 Task: Search for emails with the subject 'Urgent Requirement' in all Outlook items.
Action: Mouse moved to (500, 13)
Screenshot: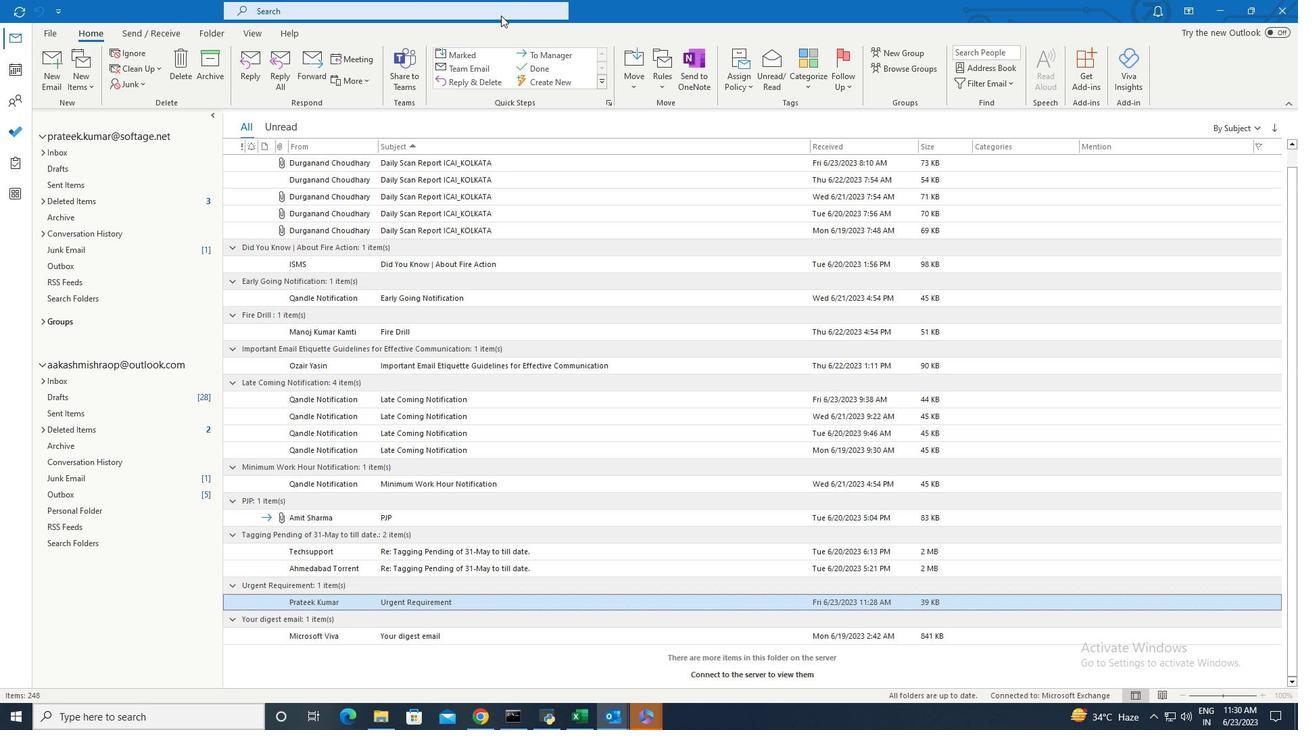 
Action: Mouse pressed left at (500, 13)
Screenshot: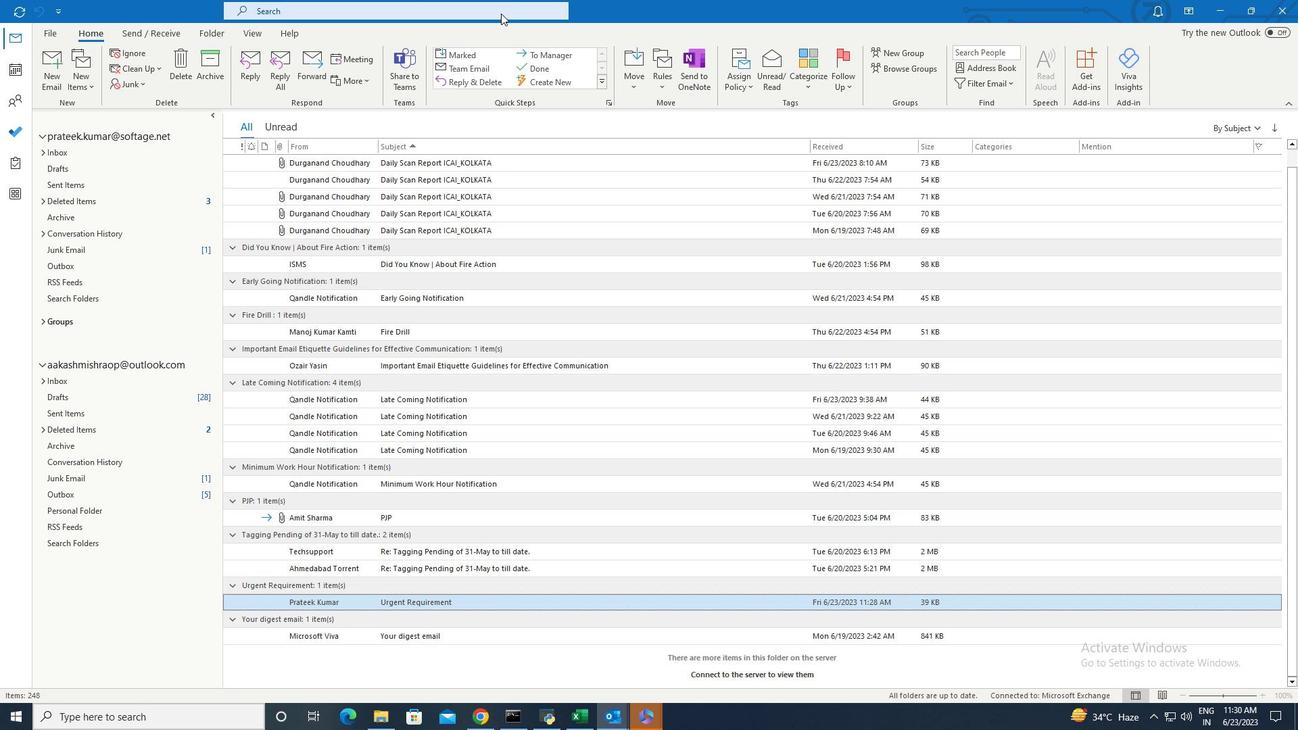 
Action: Mouse moved to (538, 10)
Screenshot: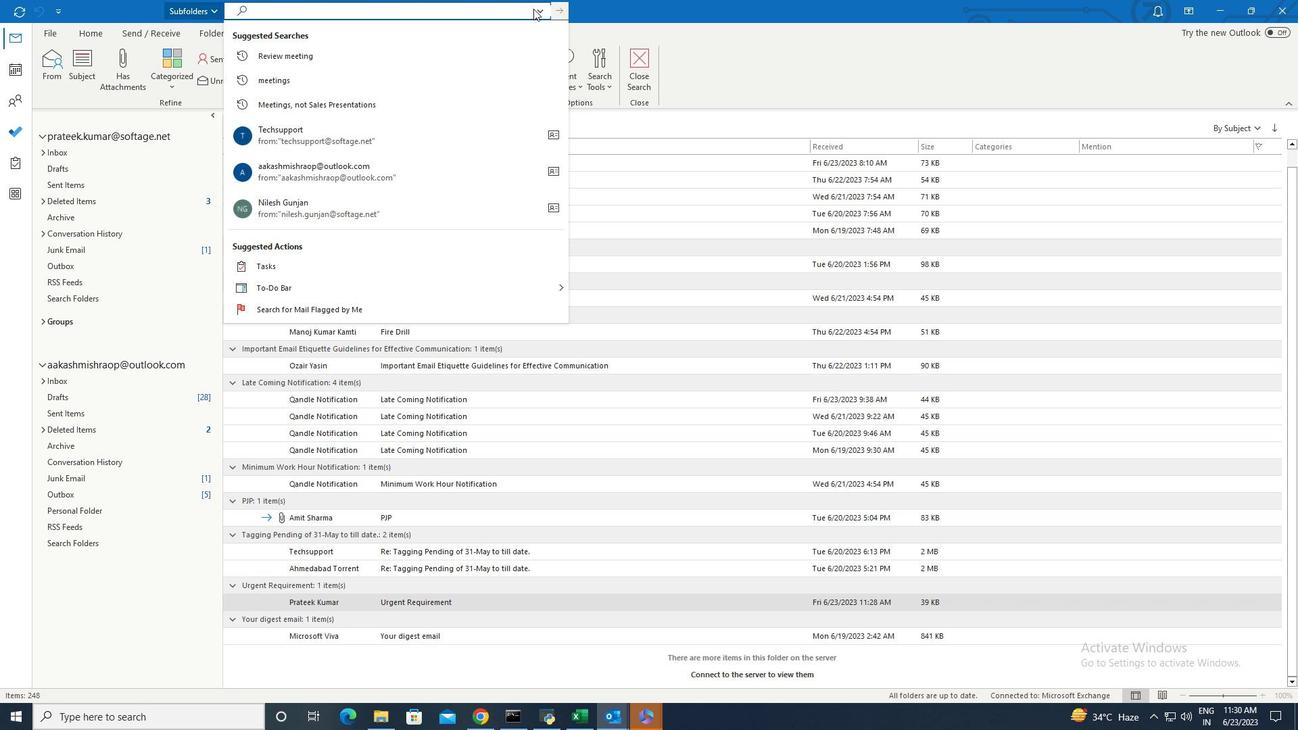 
Action: Mouse pressed left at (538, 10)
Screenshot: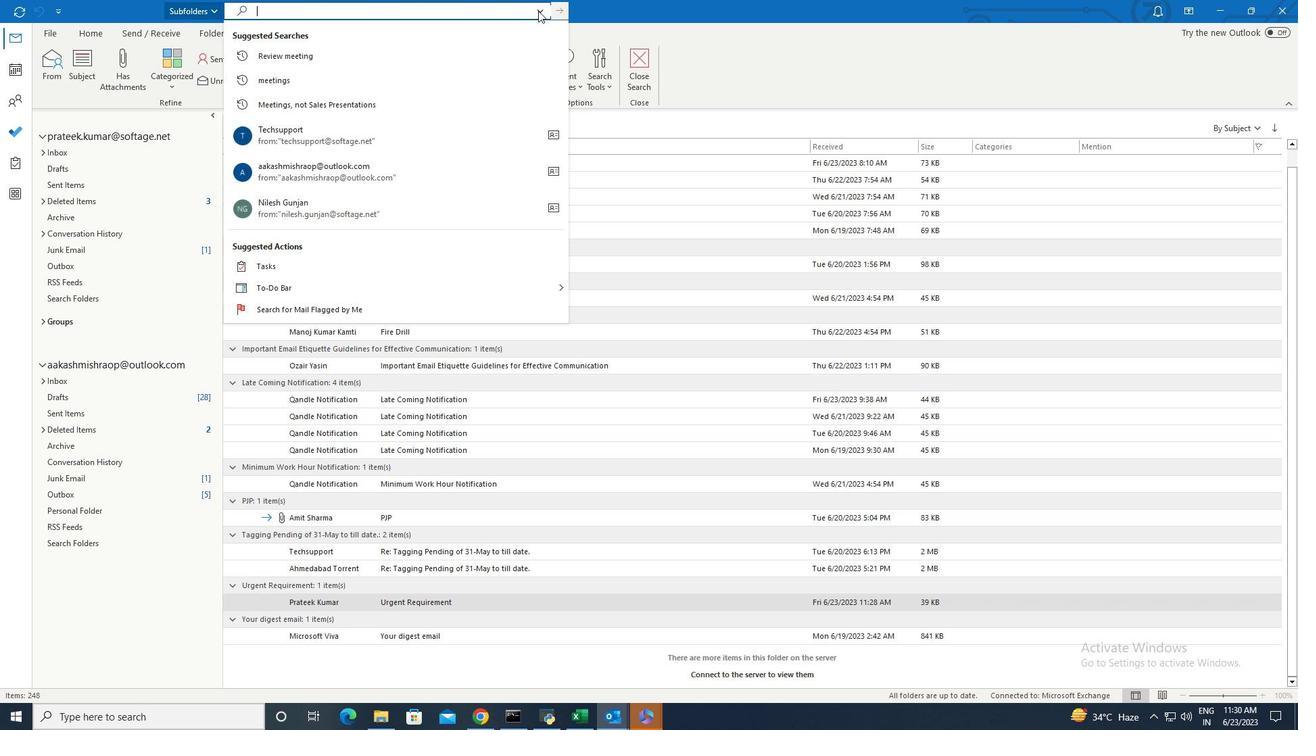 
Action: Mouse moved to (534, 29)
Screenshot: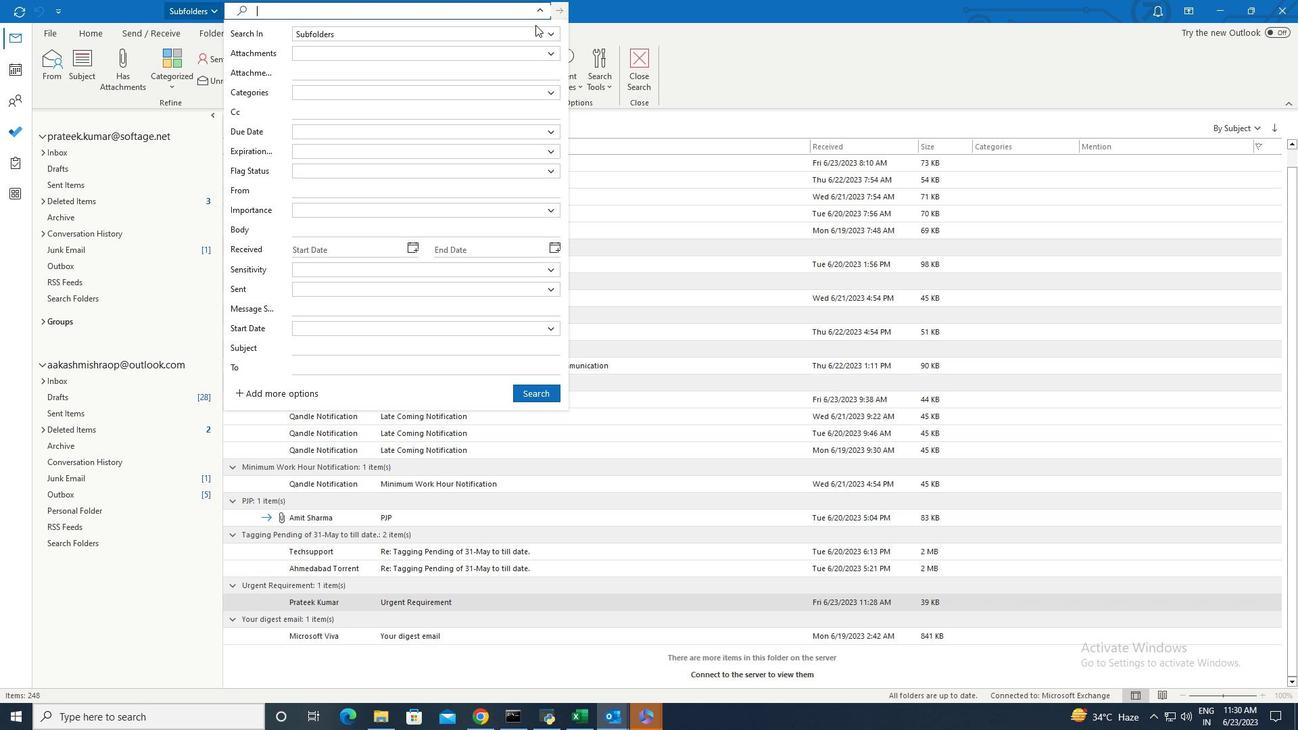 
Action: Mouse pressed left at (534, 29)
Screenshot: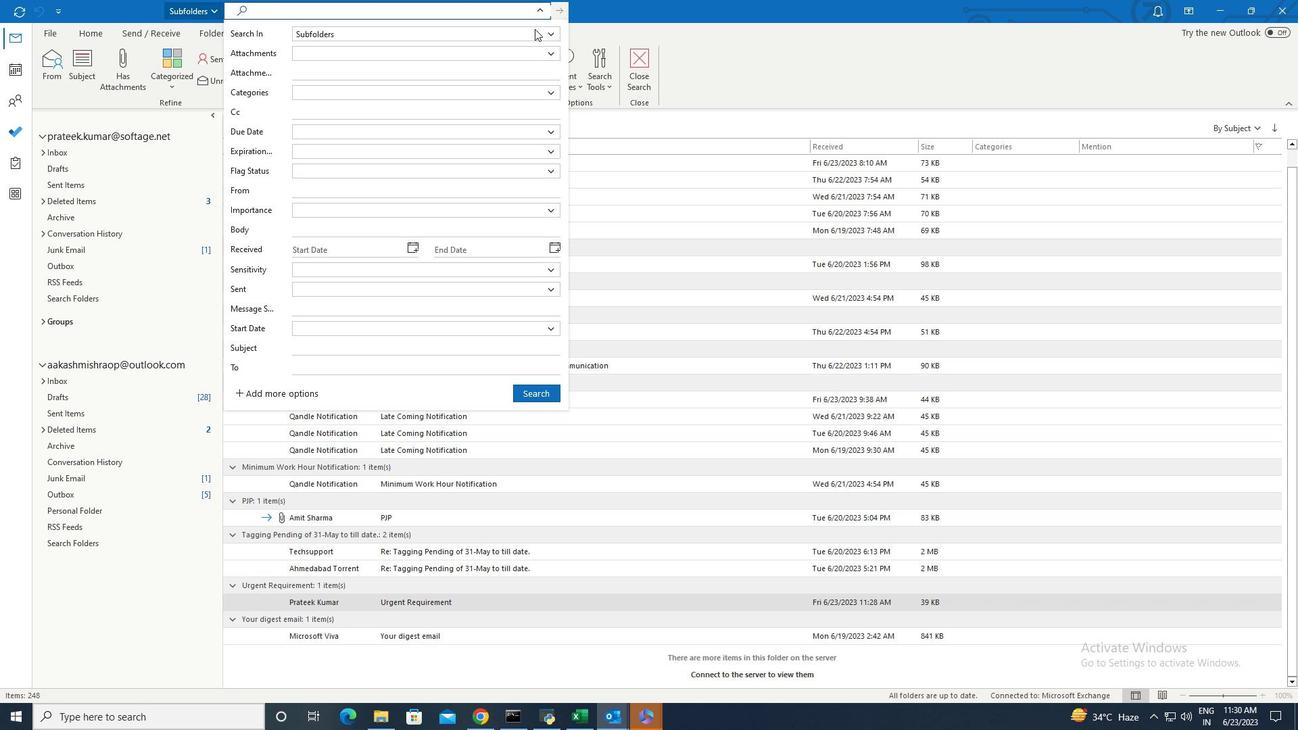 
Action: Mouse moved to (382, 98)
Screenshot: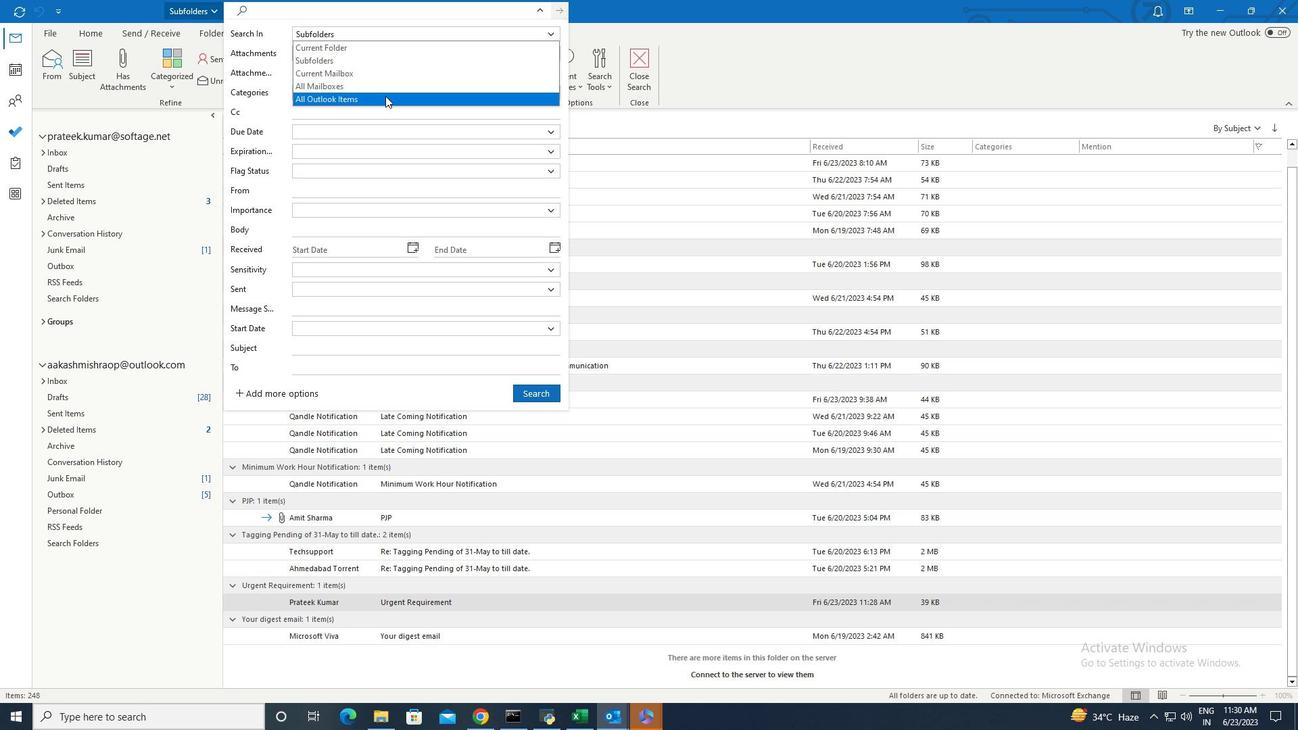 
Action: Mouse pressed left at (382, 98)
Screenshot: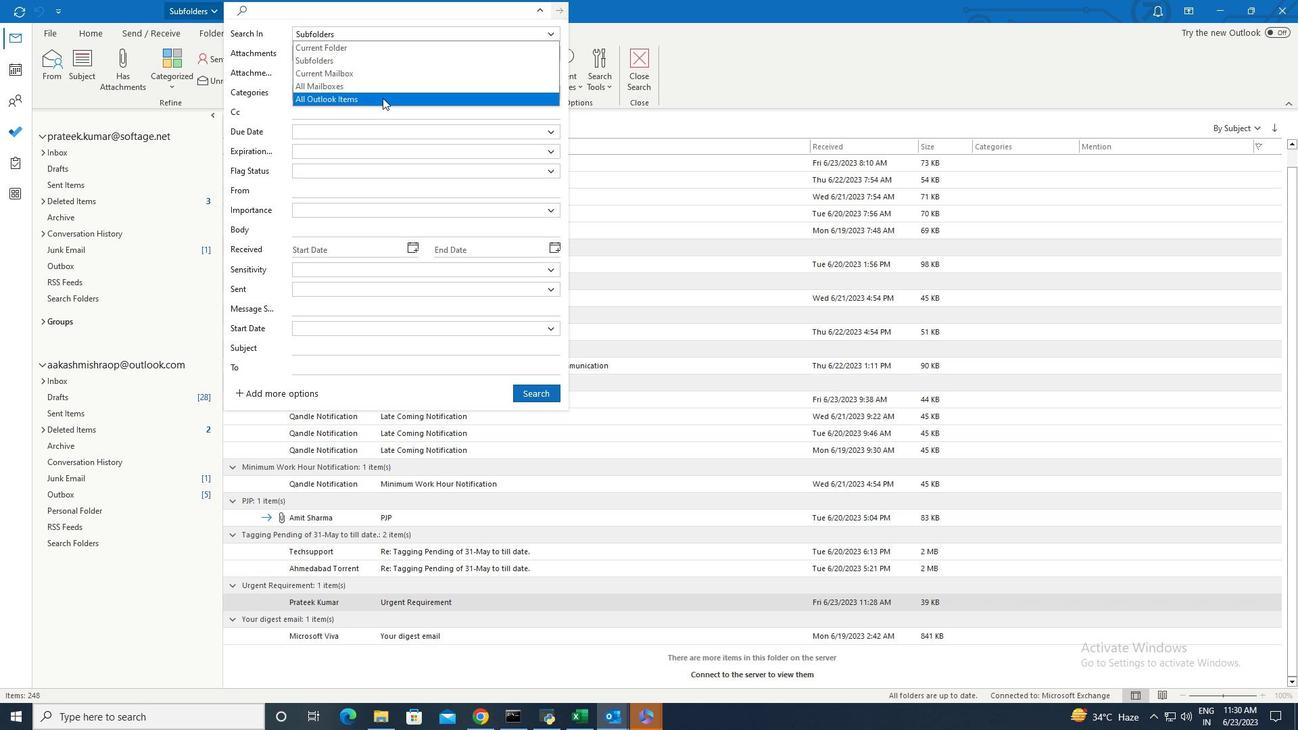 
Action: Mouse moved to (538, 12)
Screenshot: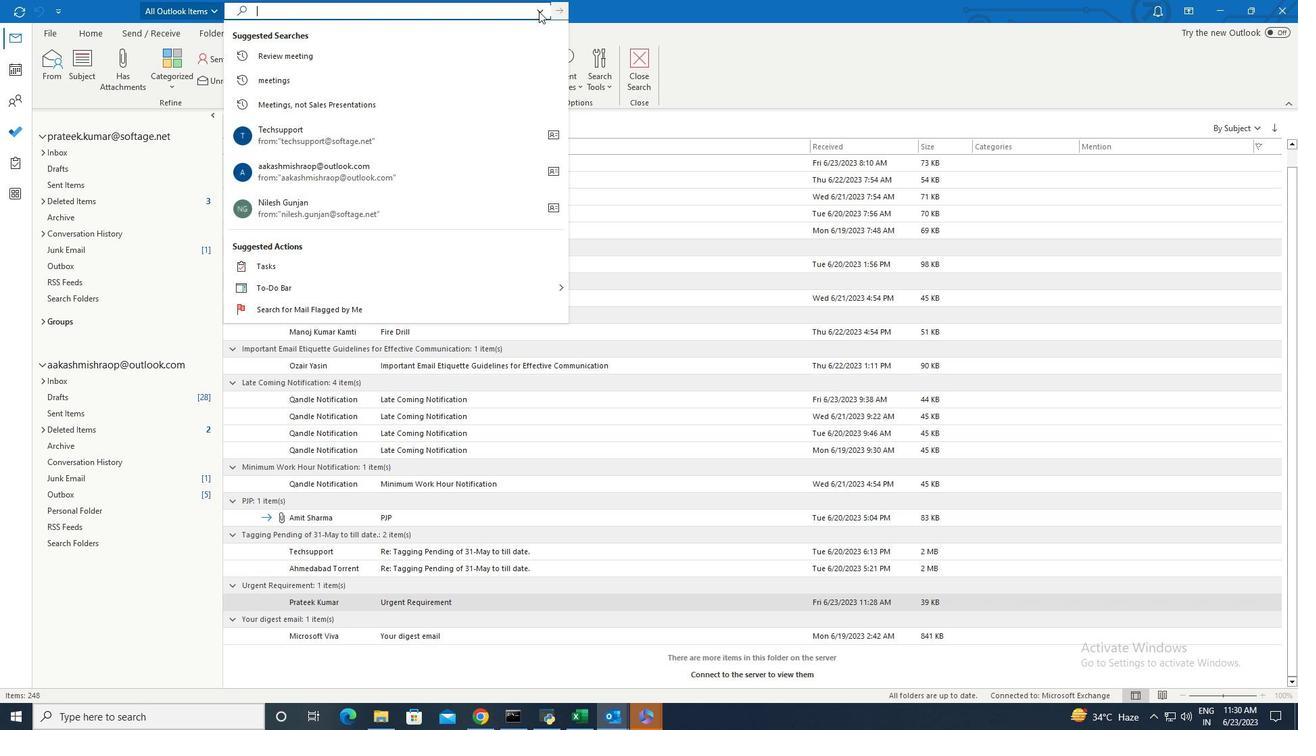 
Action: Mouse pressed left at (538, 12)
Screenshot: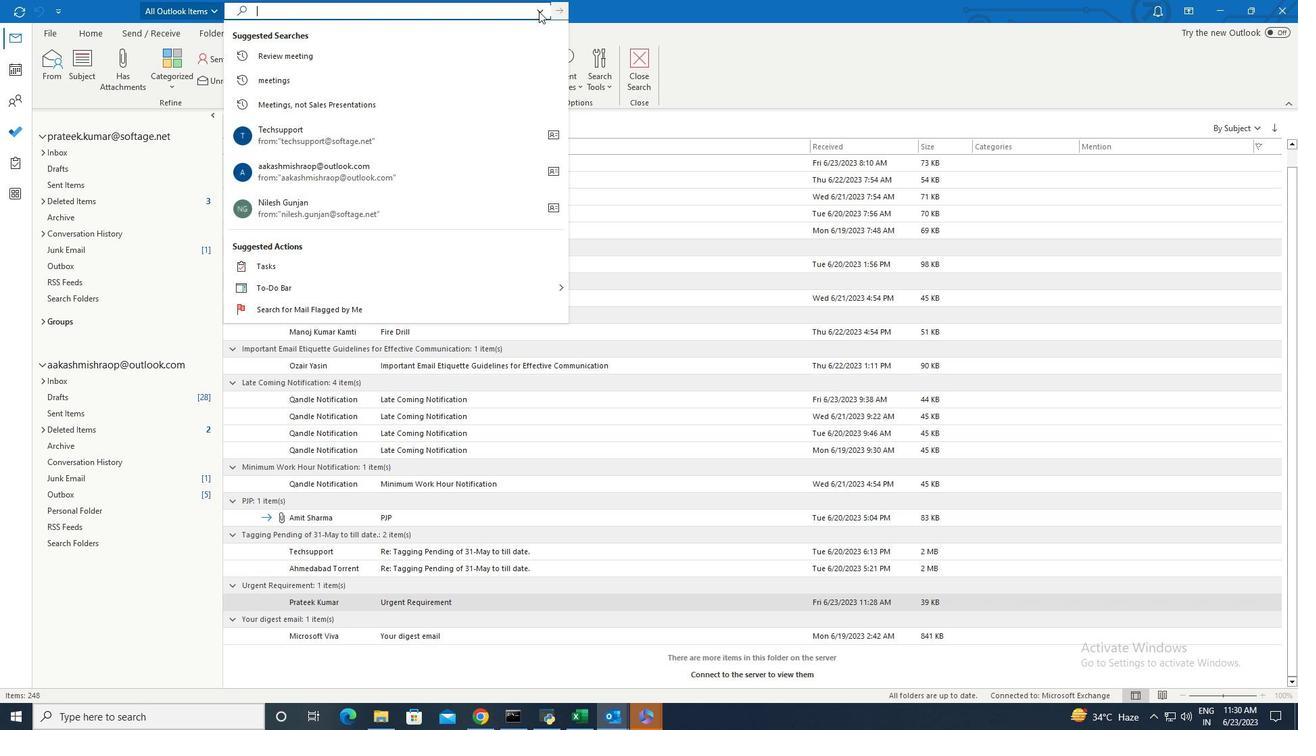 
Action: Mouse moved to (317, 347)
Screenshot: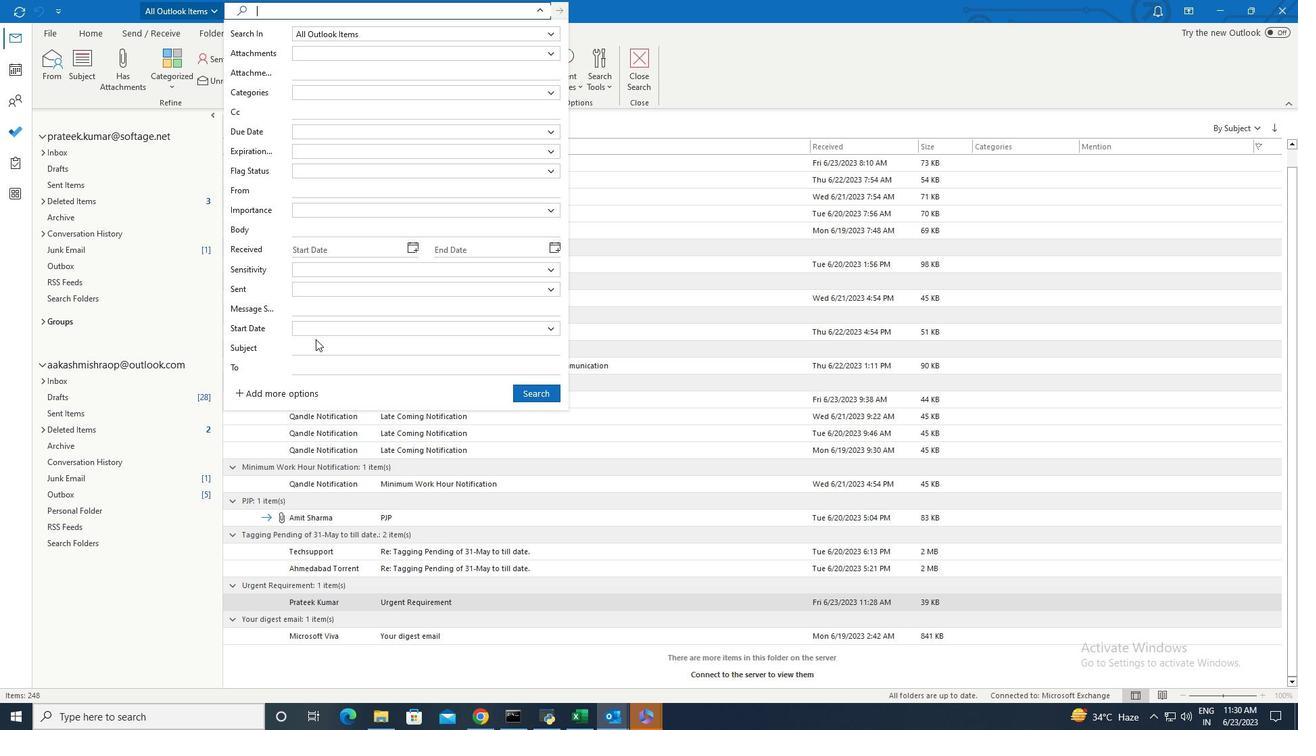 
Action: Mouse pressed left at (317, 347)
Screenshot: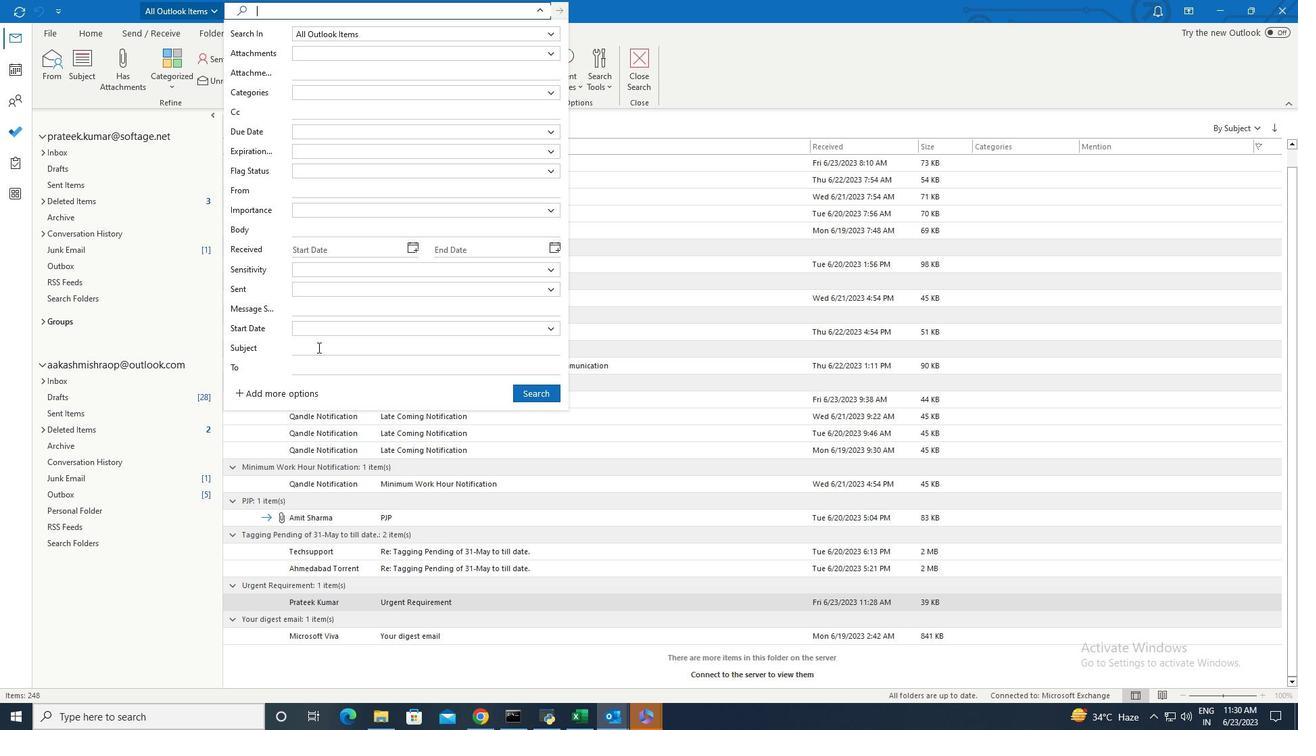 
Action: Mouse moved to (320, 346)
Screenshot: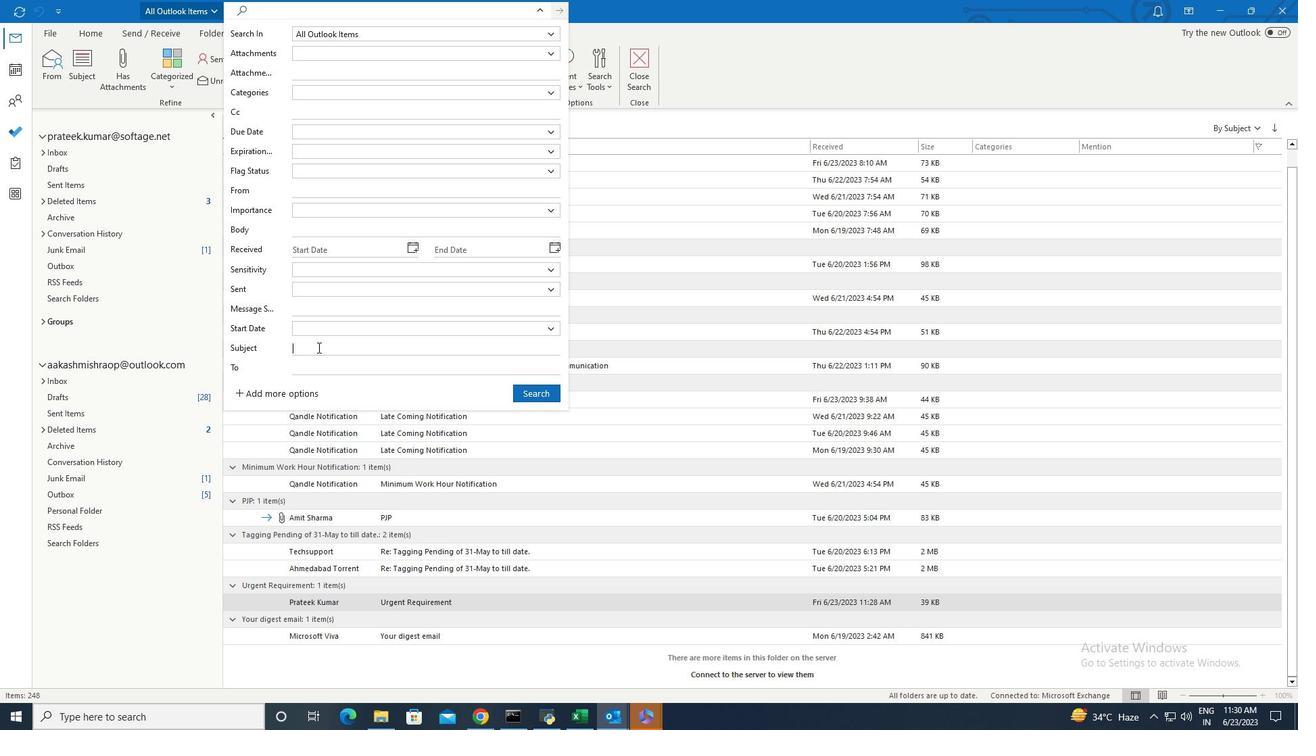 
Action: Key pressed <Key.shift>Urgent<Key.space><Key.shift>Requirement
Screenshot: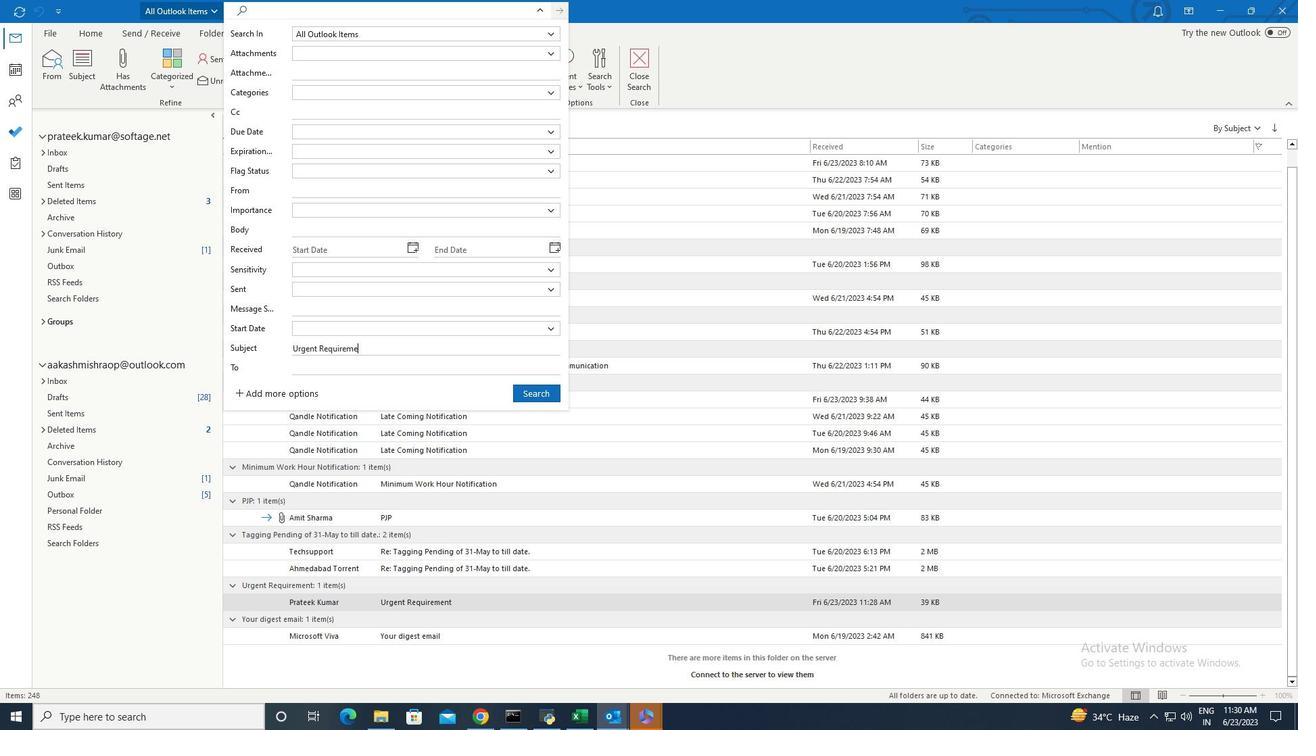 
Action: Mouse moved to (532, 391)
Screenshot: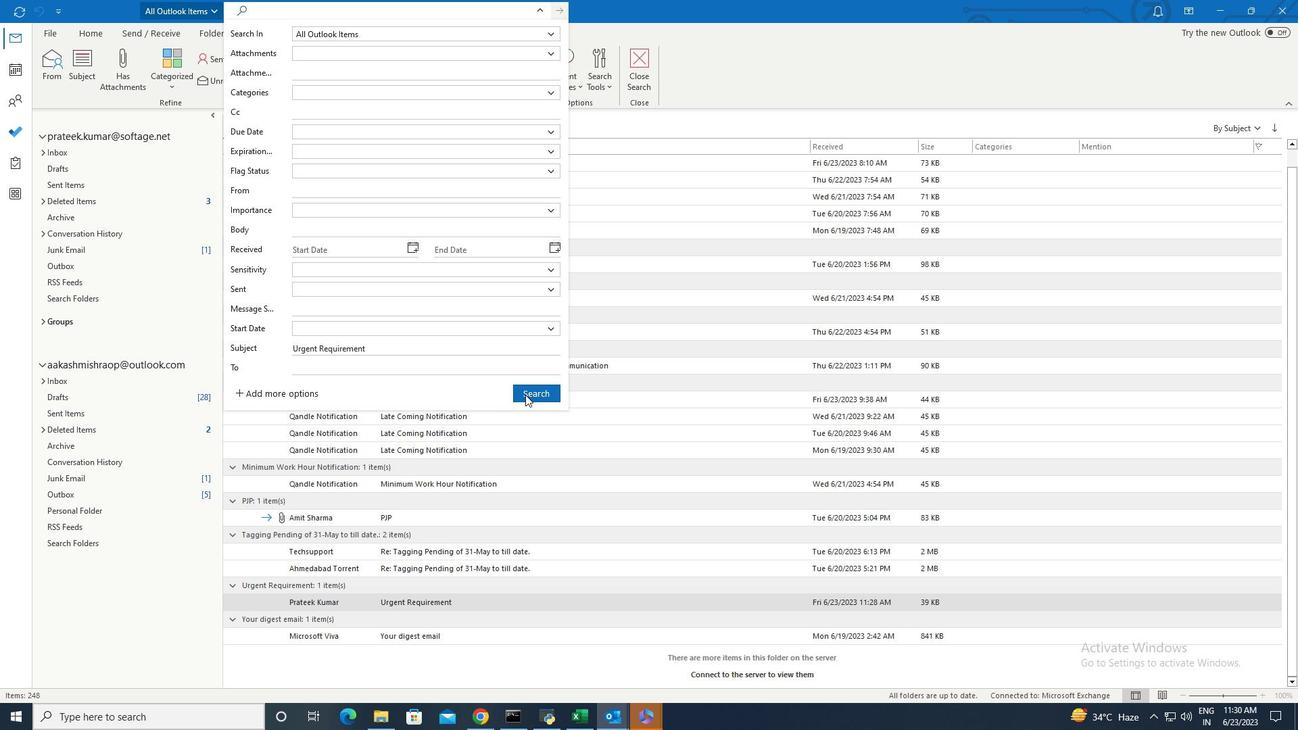 
Action: Mouse pressed left at (532, 391)
Screenshot: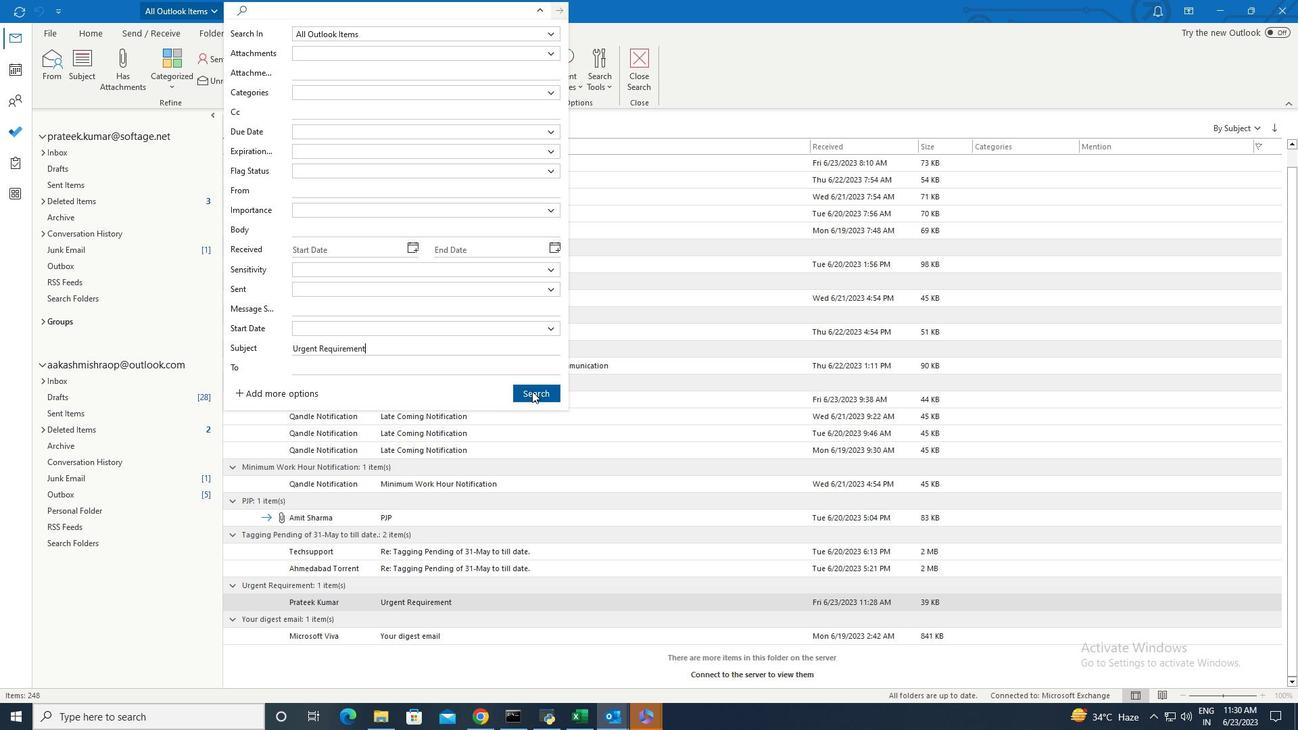 
